 Task: Add a condition where "Hours untill due date Less than One hundred" in recently solved tickets
Action: Mouse moved to (134, 457)
Screenshot: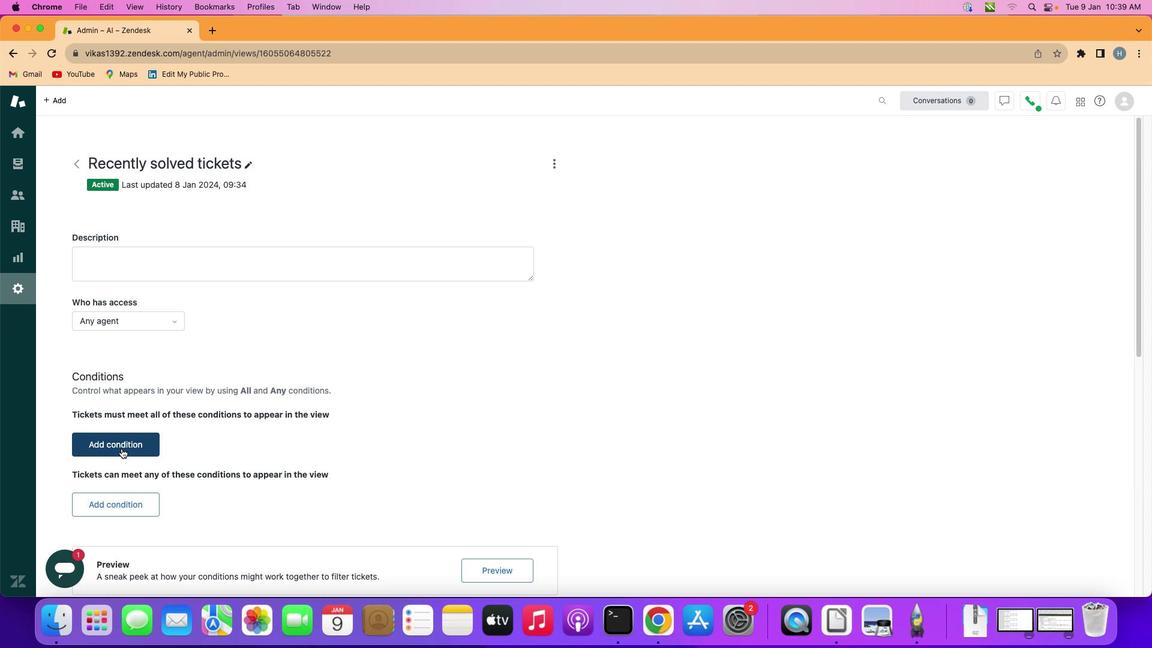 
Action: Mouse pressed left at (134, 457)
Screenshot: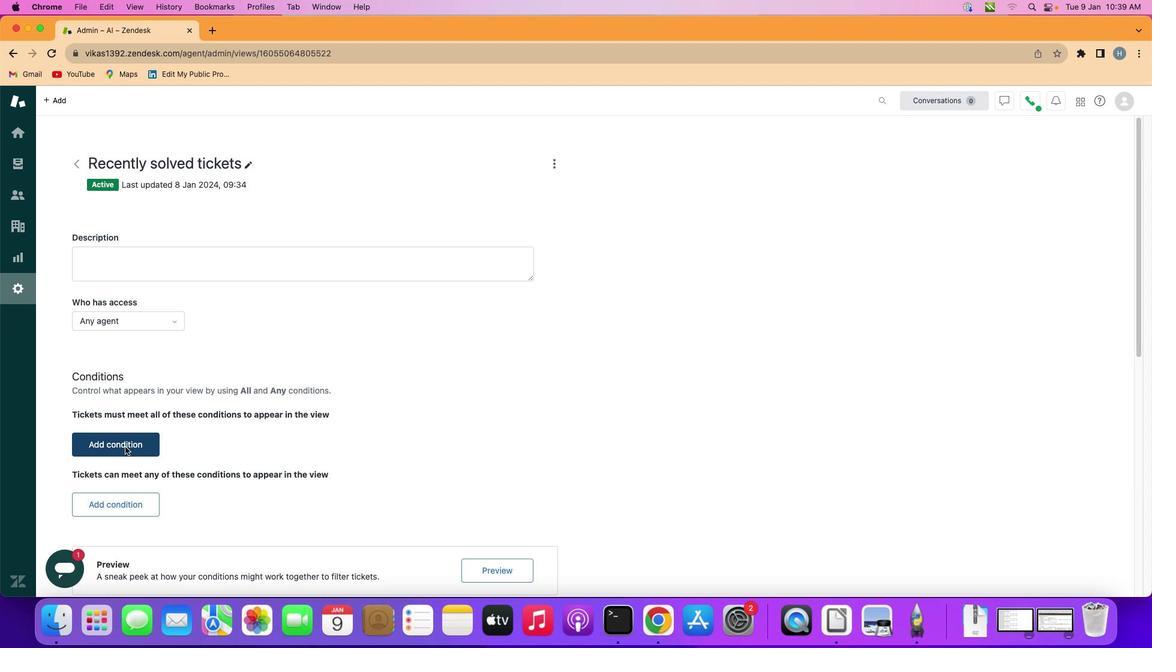 
Action: Mouse moved to (167, 452)
Screenshot: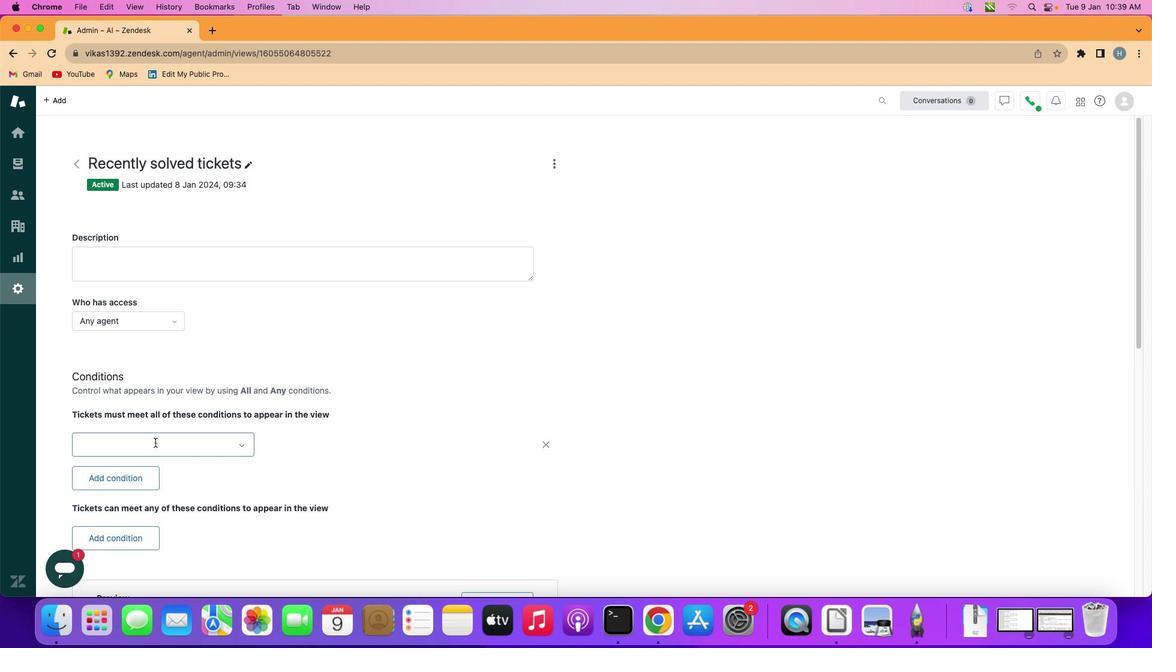 
Action: Mouse pressed left at (167, 452)
Screenshot: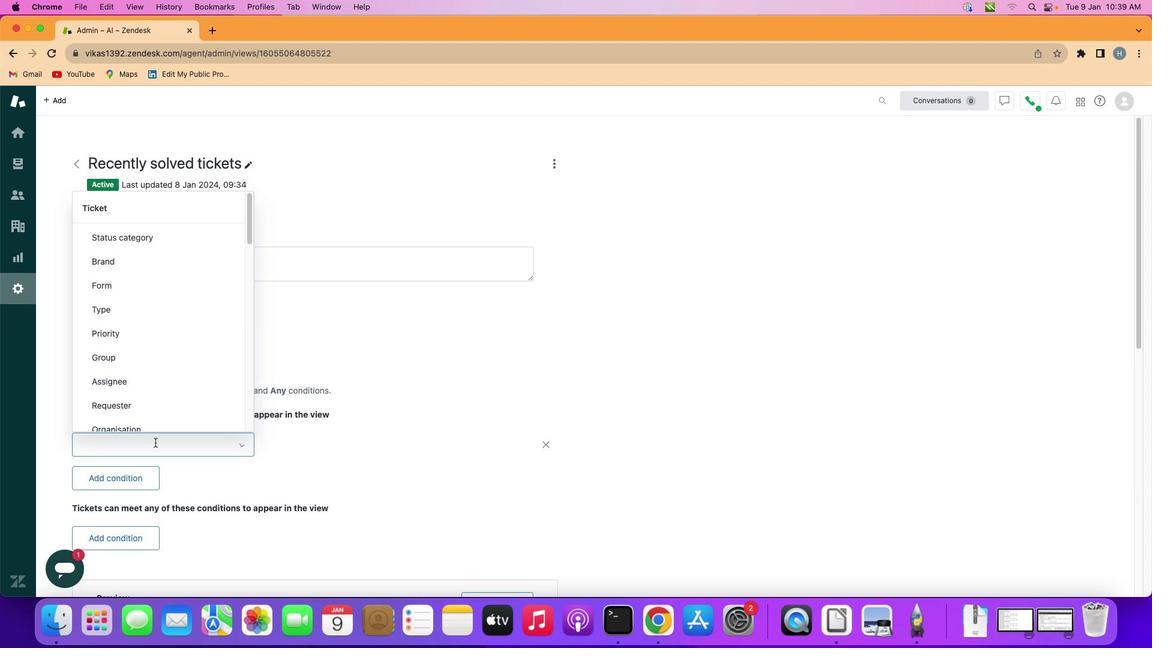 
Action: Mouse moved to (173, 366)
Screenshot: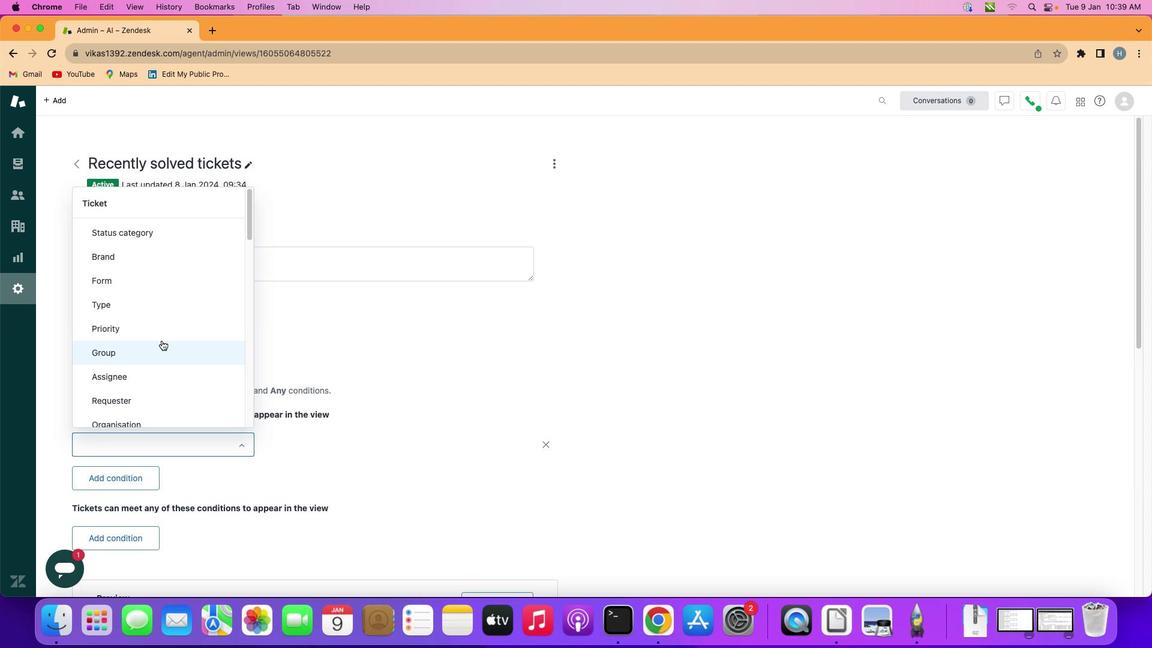 
Action: Mouse scrolled (173, 366) with delta (16, 76)
Screenshot: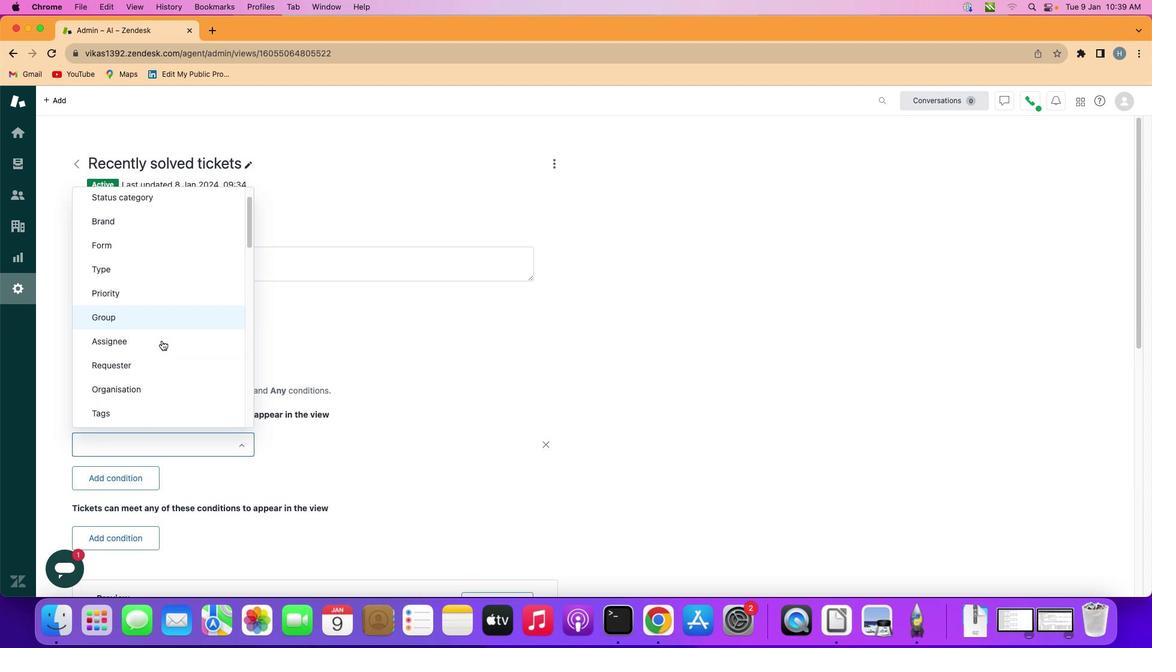 
Action: Mouse scrolled (173, 366) with delta (16, 76)
Screenshot: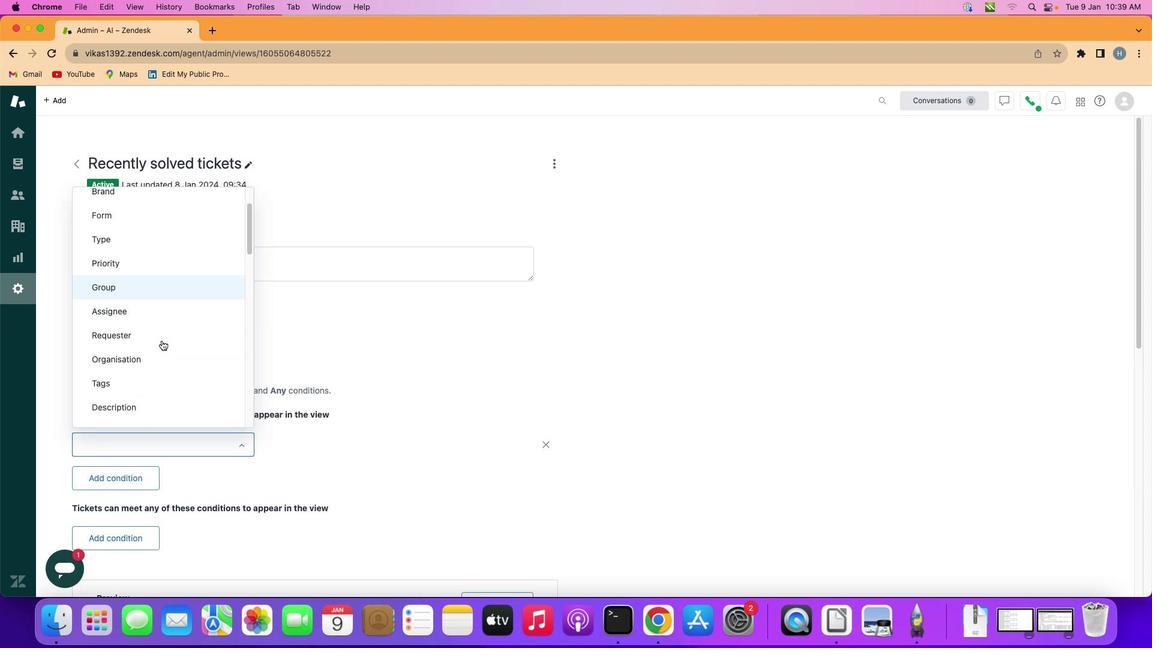 
Action: Mouse scrolled (173, 366) with delta (16, 76)
Screenshot: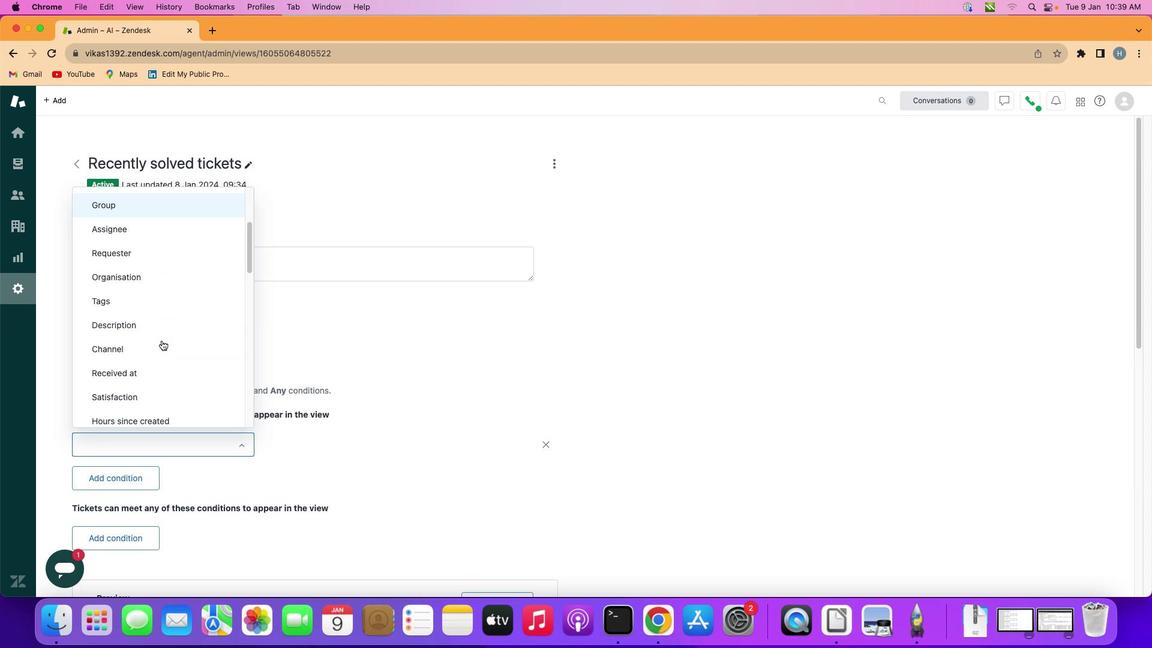 
Action: Mouse scrolled (173, 366) with delta (16, 75)
Screenshot: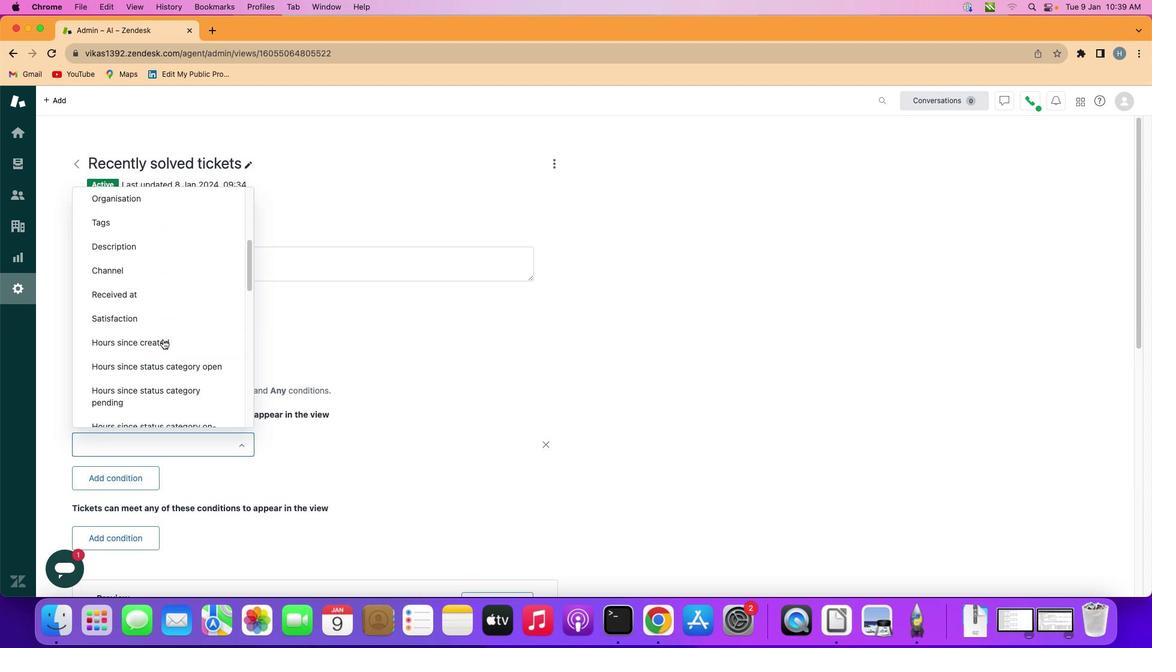
Action: Mouse scrolled (173, 366) with delta (16, 75)
Screenshot: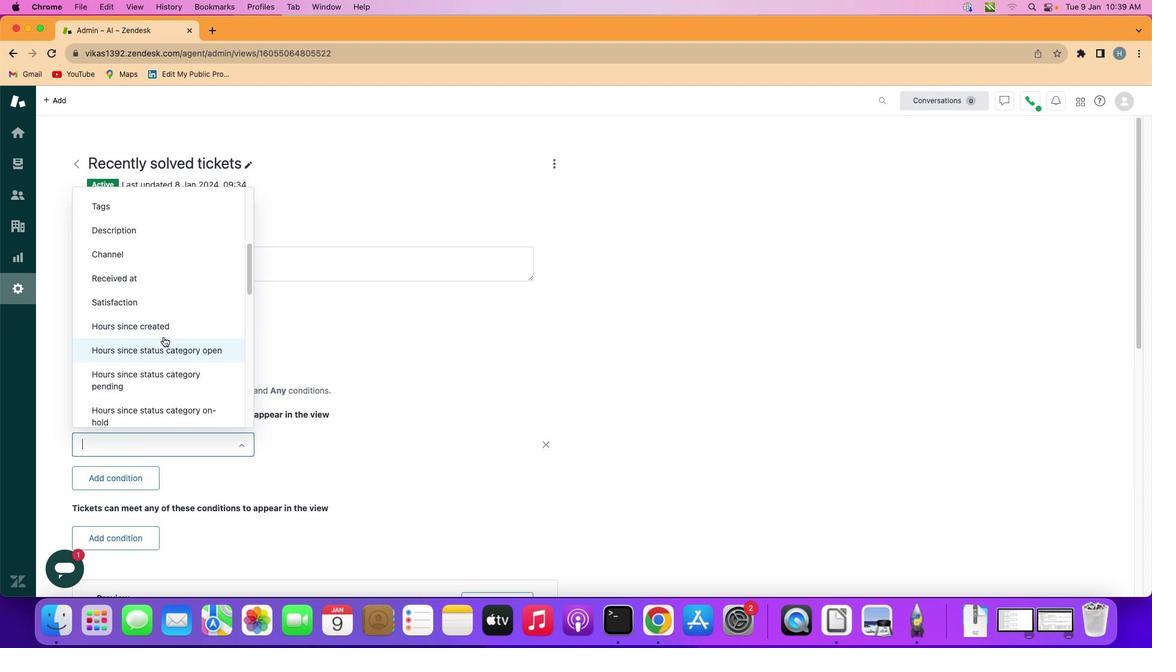 
Action: Mouse moved to (174, 364)
Screenshot: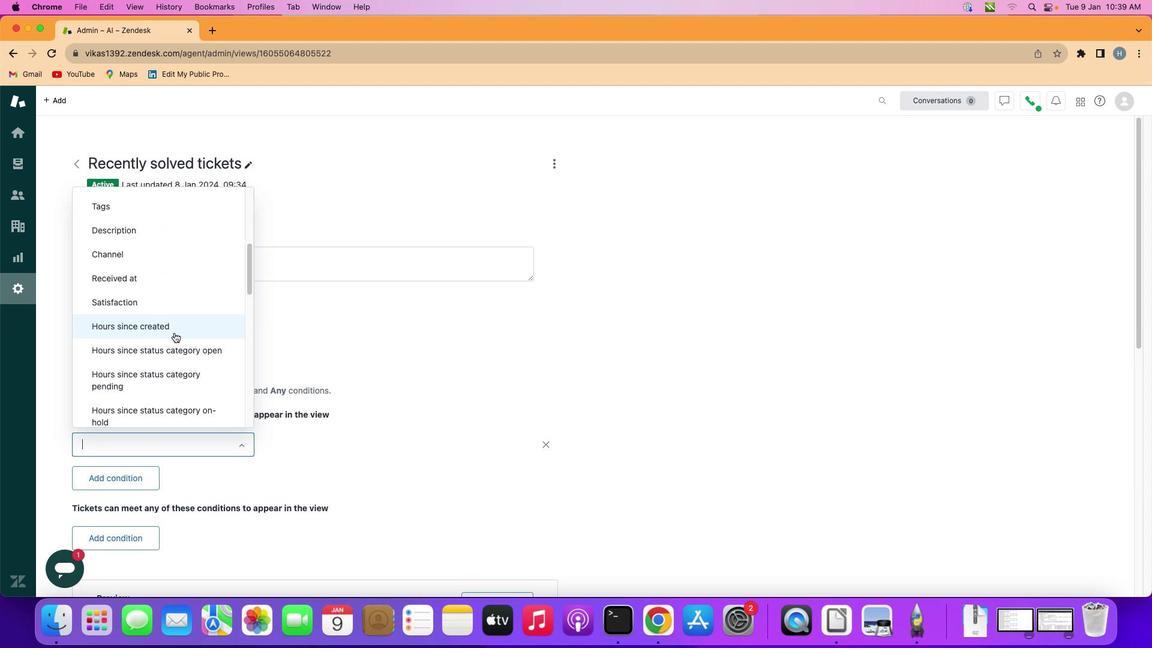 
Action: Mouse scrolled (174, 364) with delta (16, 76)
Screenshot: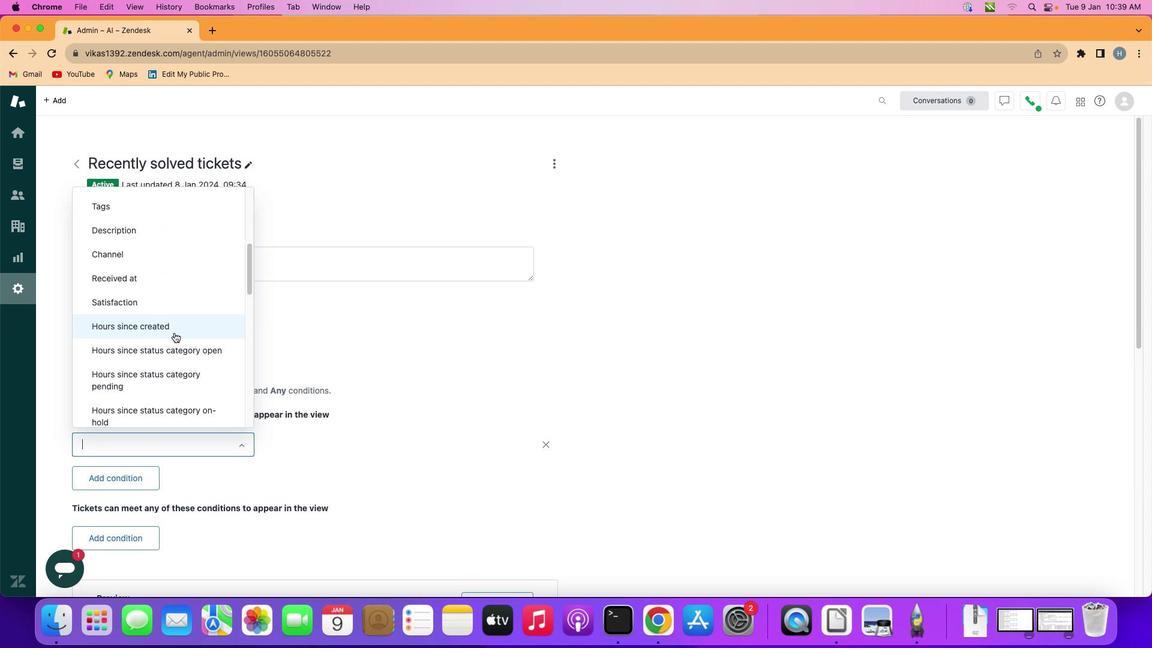 
Action: Mouse moved to (193, 358)
Screenshot: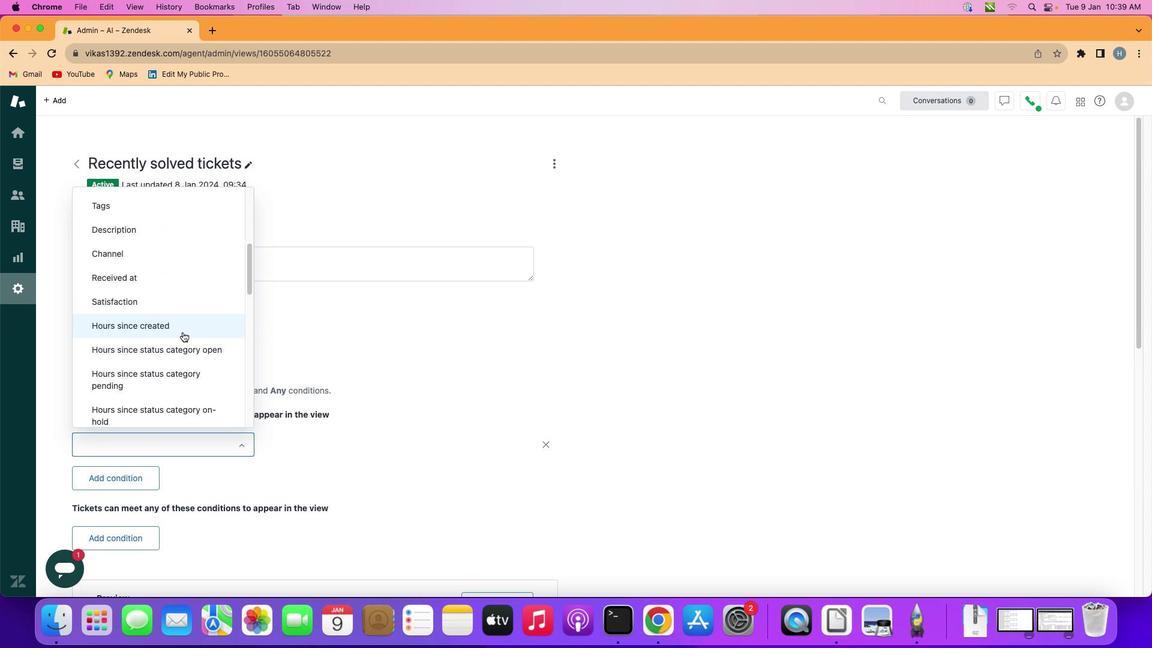 
Action: Mouse scrolled (193, 358) with delta (16, 76)
Screenshot: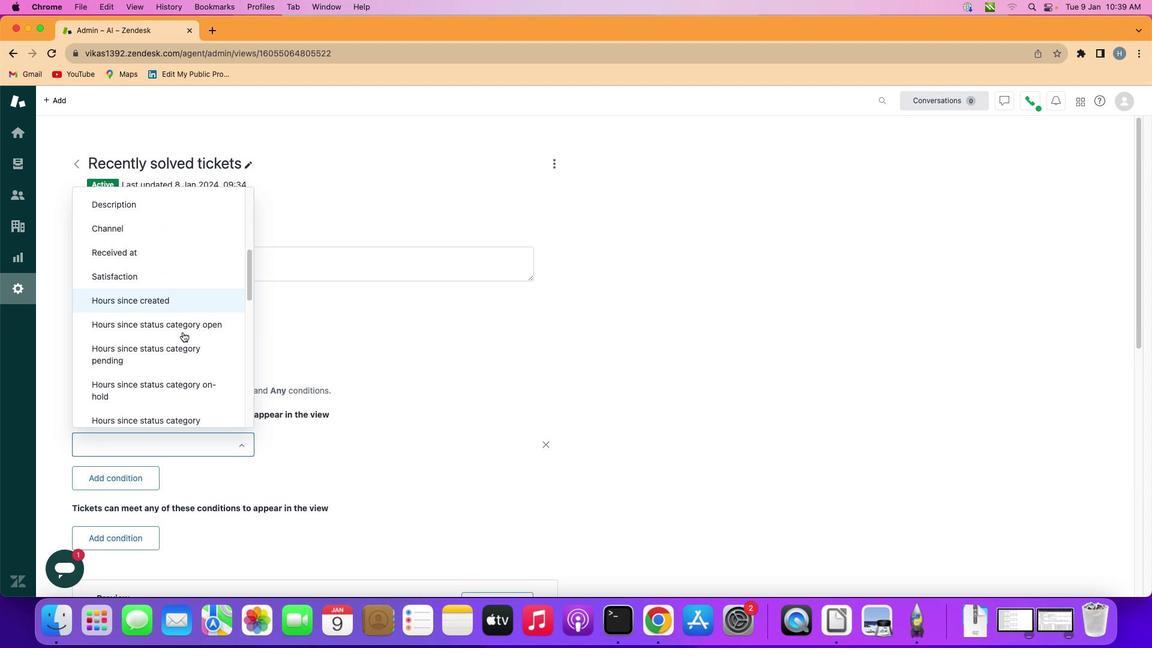 
Action: Mouse scrolled (193, 358) with delta (16, 76)
Screenshot: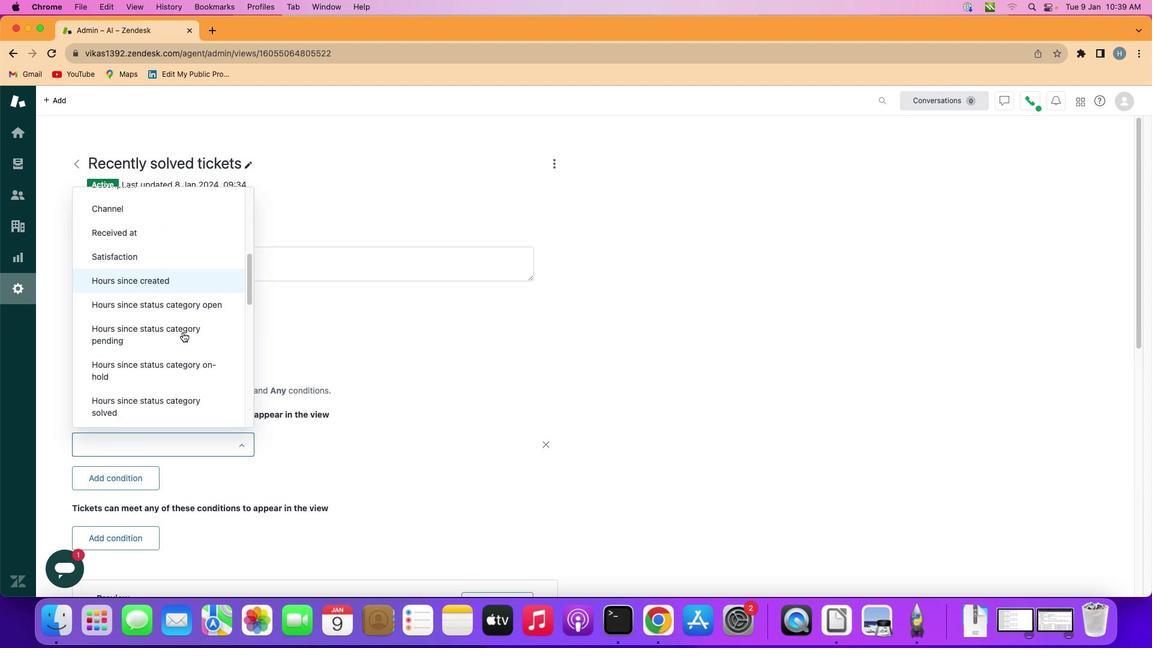 
Action: Mouse scrolled (193, 358) with delta (16, 76)
Screenshot: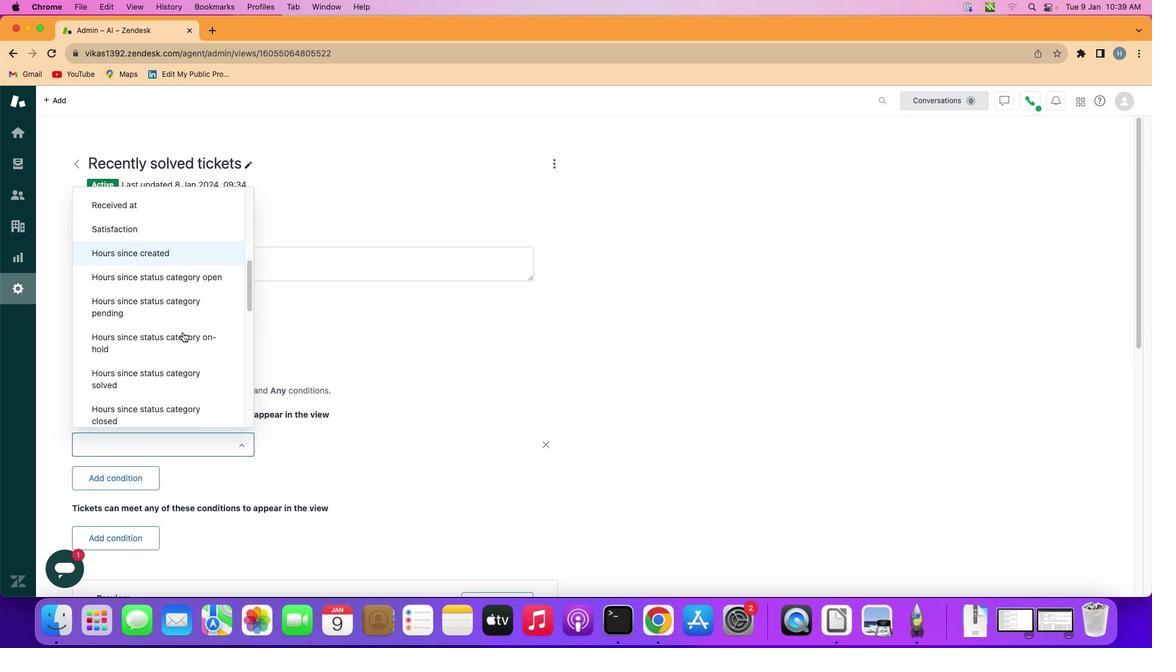 
Action: Mouse scrolled (193, 358) with delta (16, 76)
Screenshot: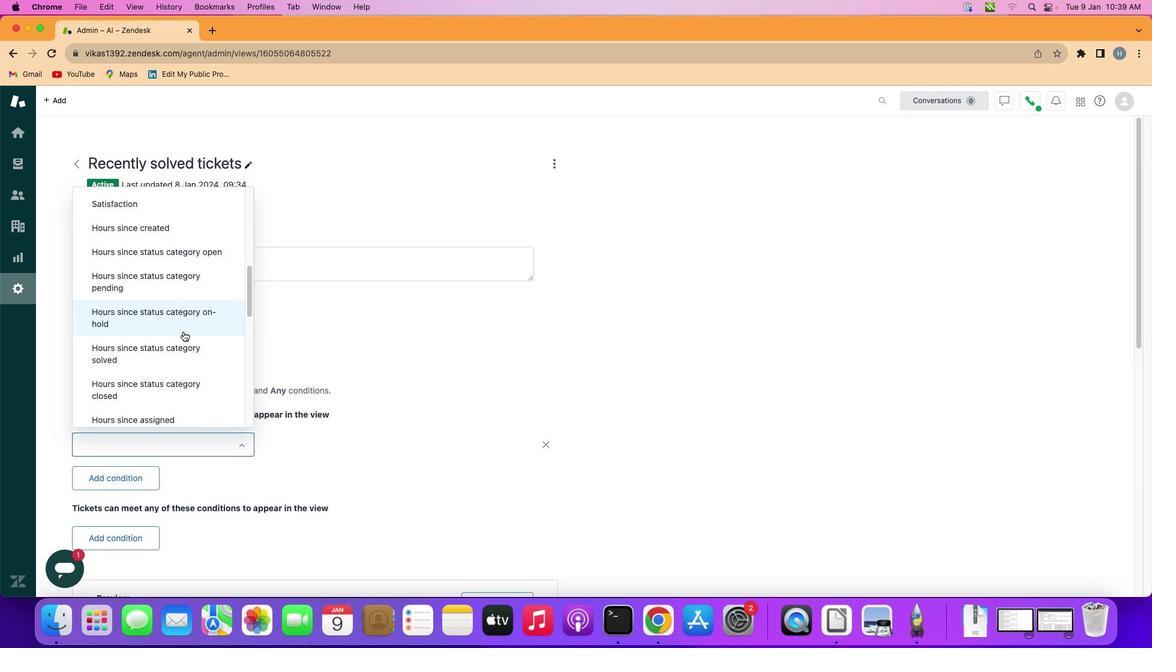 
Action: Mouse moved to (192, 358)
Screenshot: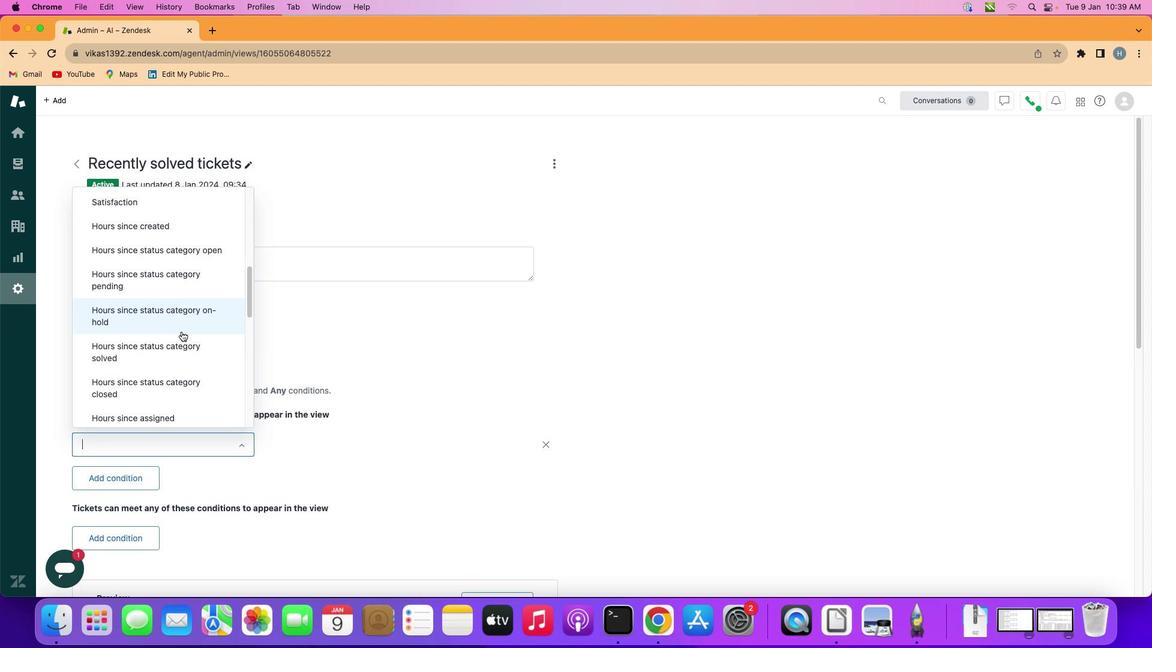 
Action: Mouse scrolled (192, 358) with delta (16, 76)
Screenshot: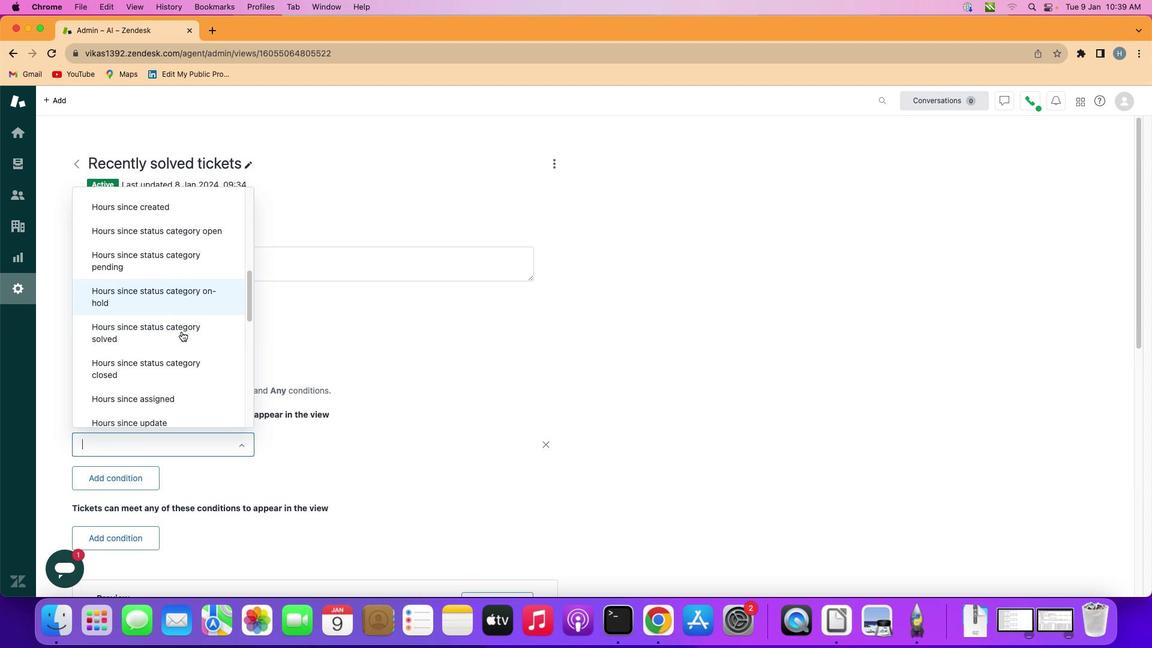 
Action: Mouse scrolled (192, 358) with delta (16, 76)
Screenshot: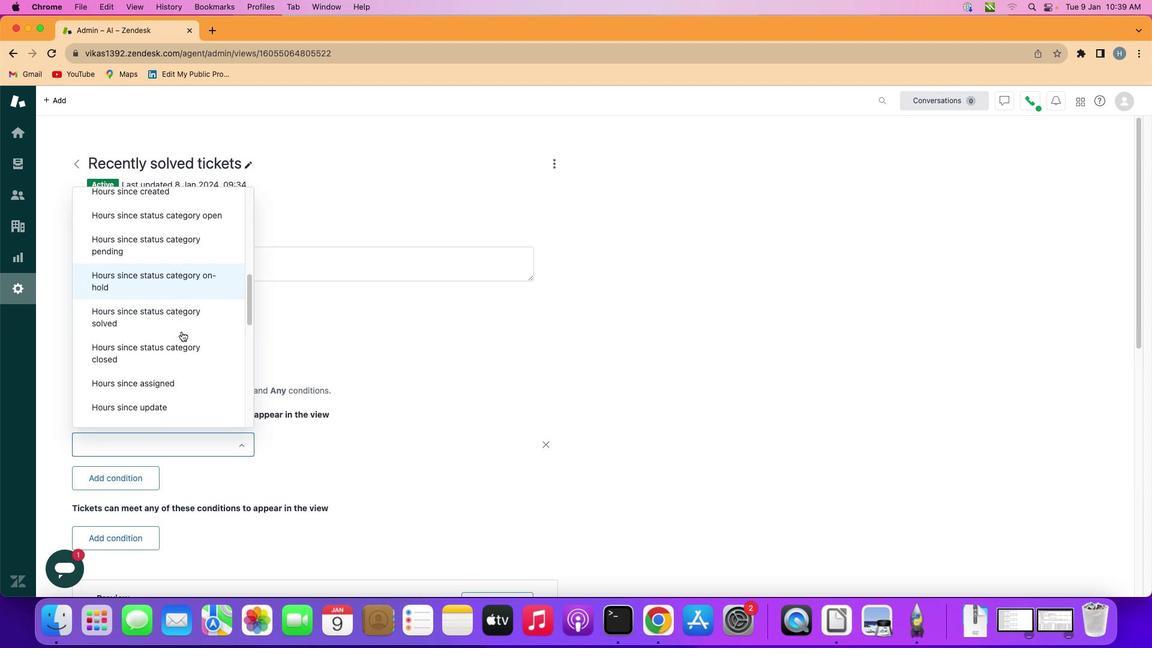 
Action: Mouse scrolled (192, 358) with delta (16, 76)
Screenshot: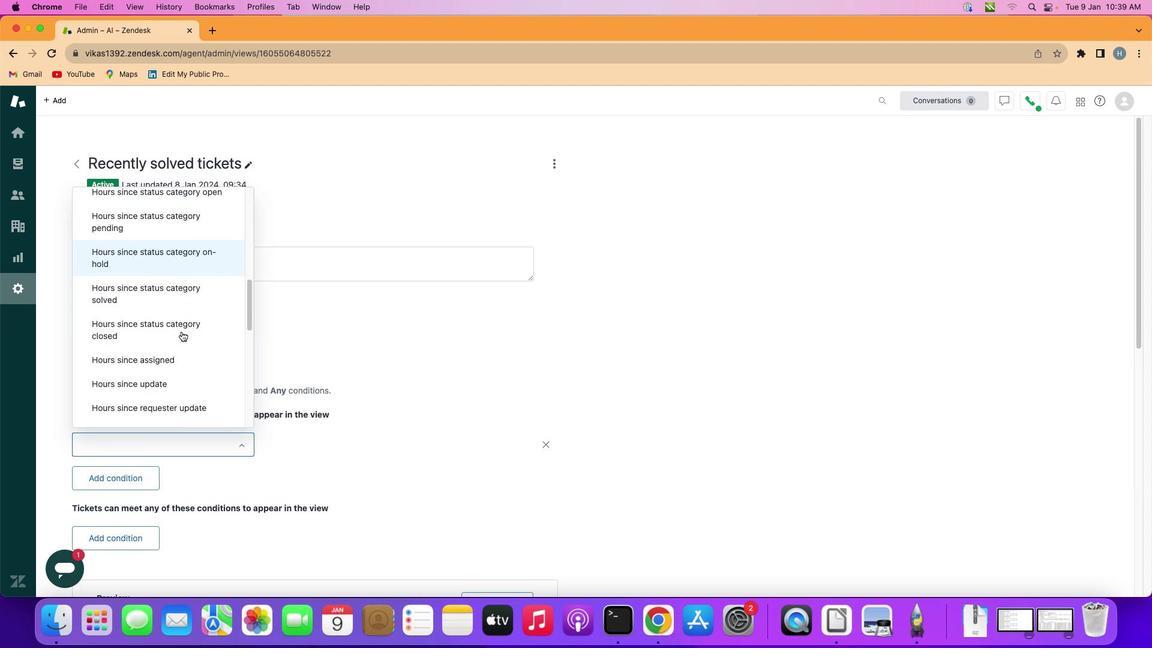 
Action: Mouse scrolled (192, 358) with delta (16, 76)
Screenshot: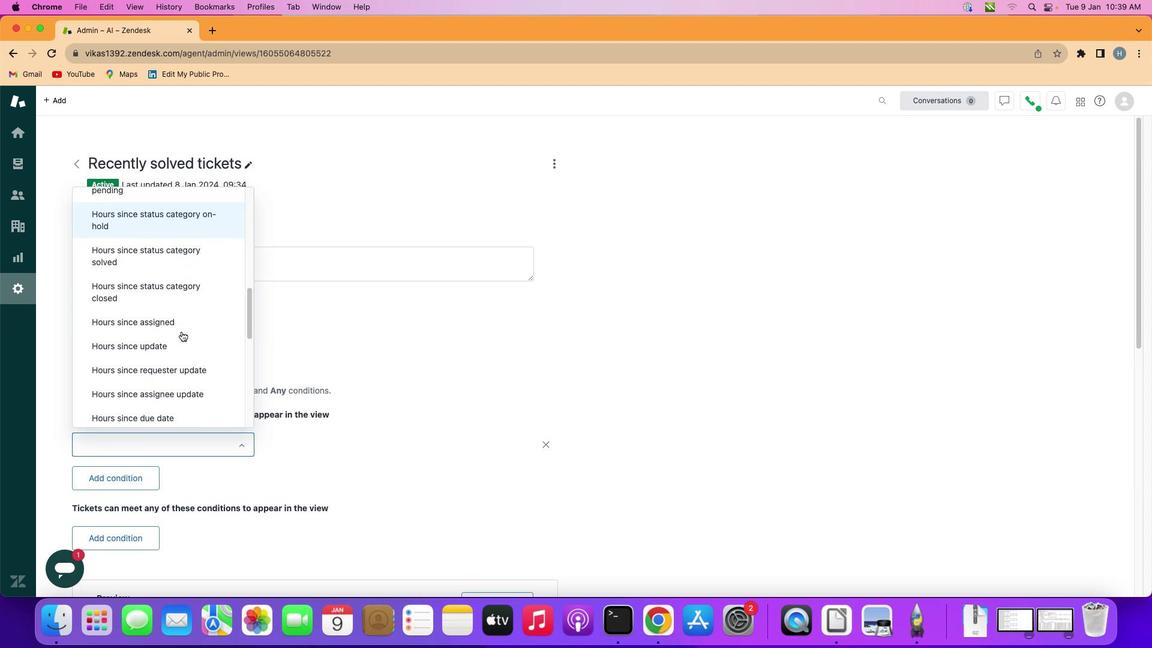 
Action: Mouse scrolled (192, 358) with delta (16, 76)
Screenshot: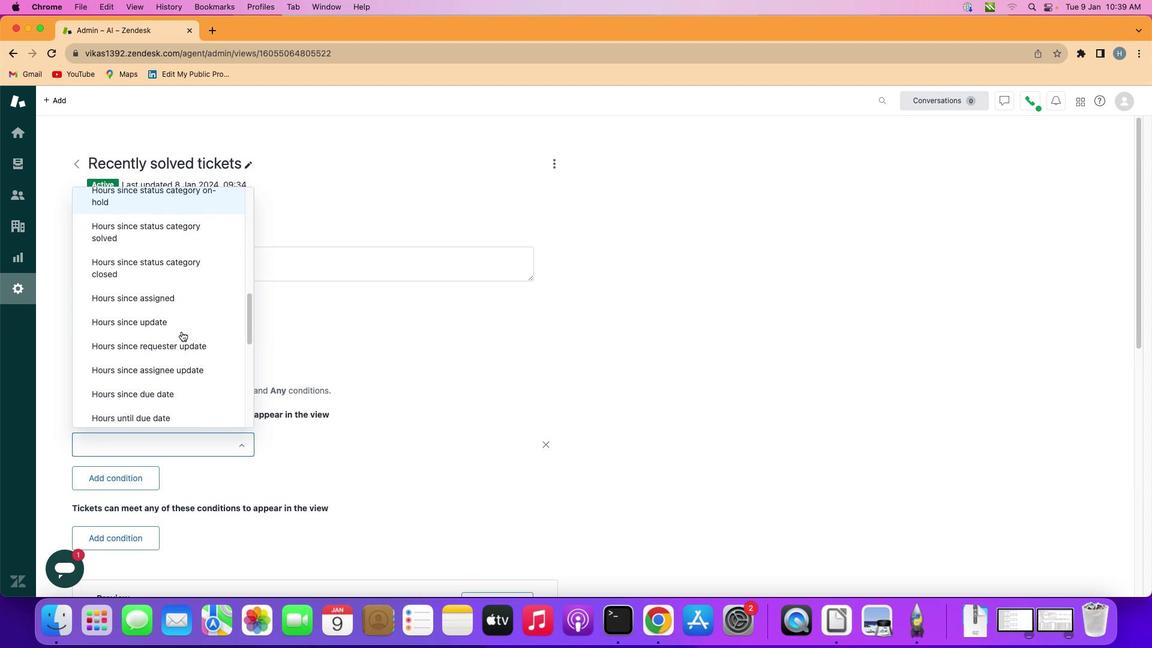 
Action: Mouse moved to (207, 355)
Screenshot: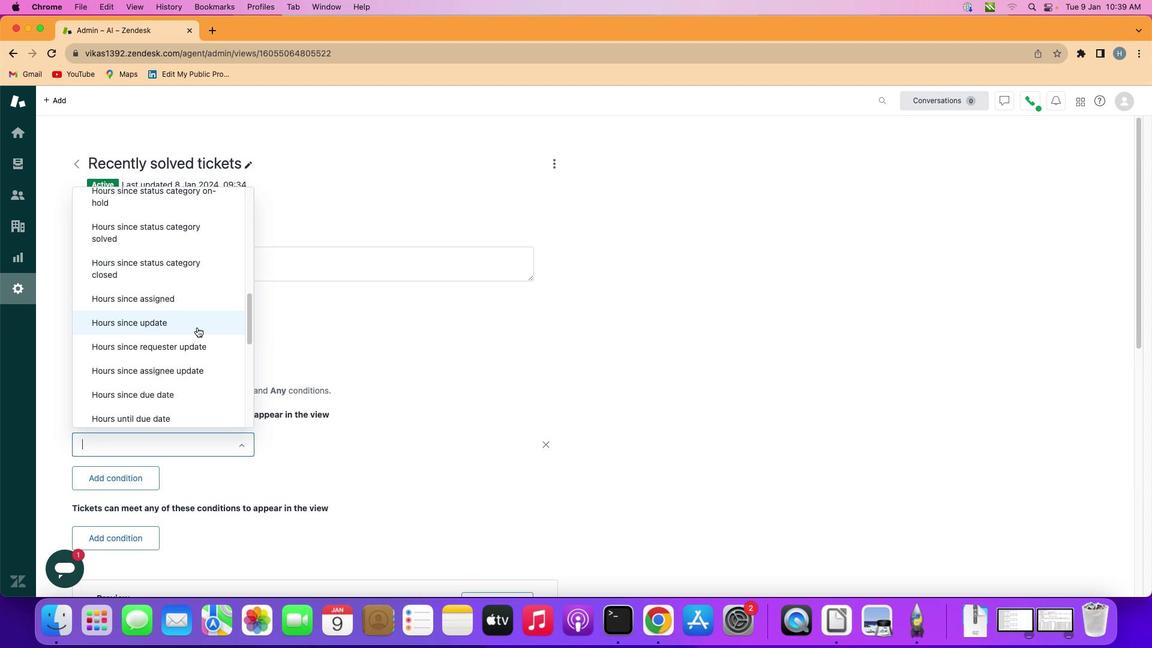 
Action: Mouse scrolled (207, 355) with delta (16, 78)
Screenshot: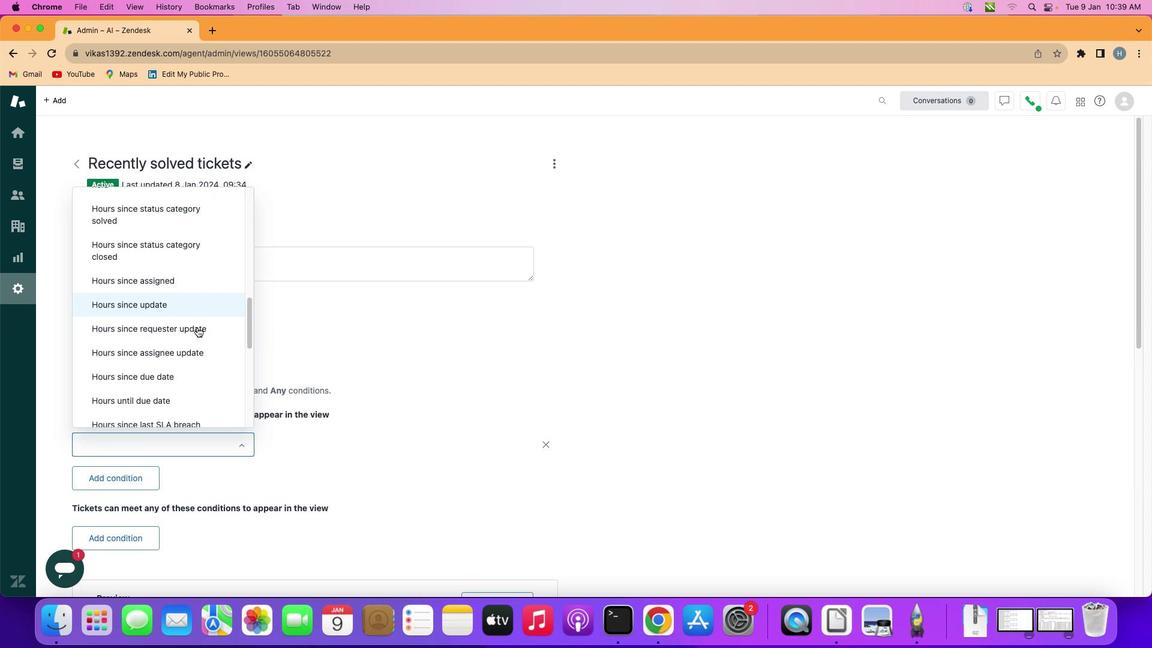 
Action: Mouse scrolled (207, 355) with delta (16, 76)
Screenshot: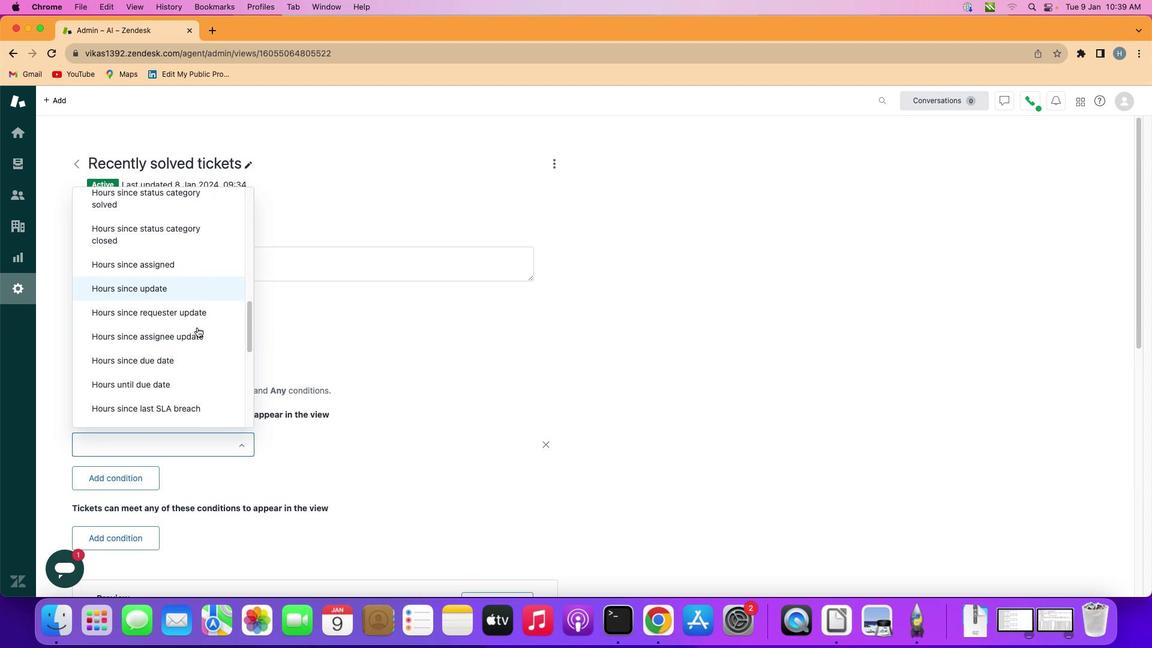 
Action: Mouse scrolled (207, 355) with delta (16, 76)
Screenshot: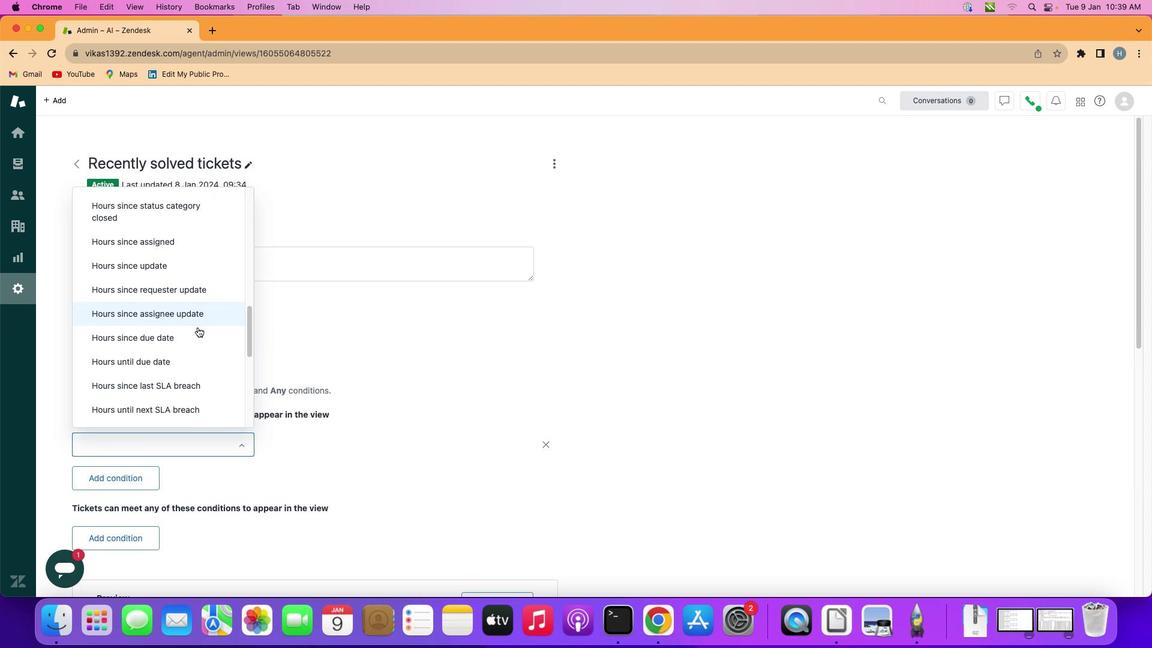 
Action: Mouse scrolled (207, 355) with delta (16, 76)
Screenshot: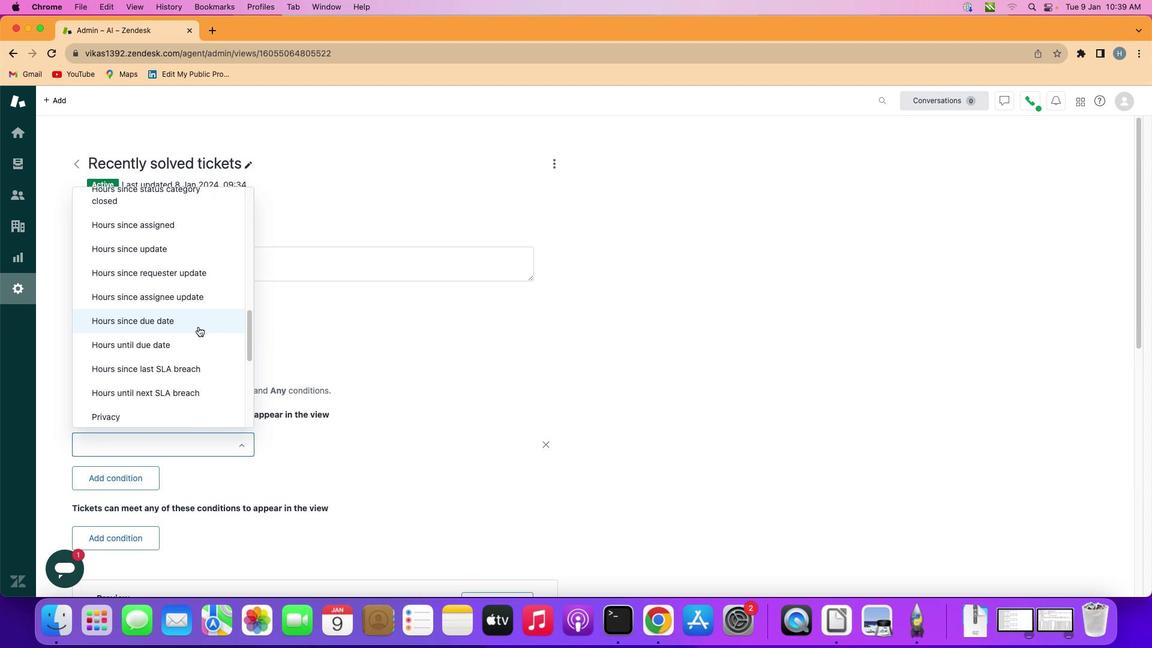 
Action: Mouse moved to (193, 368)
Screenshot: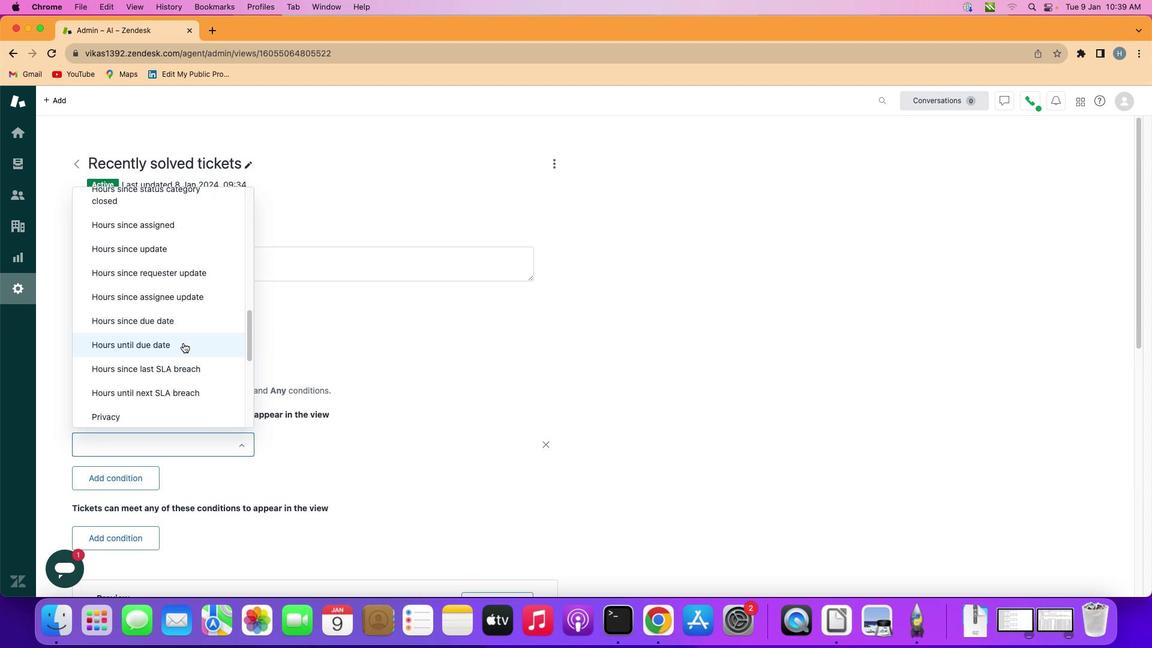 
Action: Mouse pressed left at (193, 368)
Screenshot: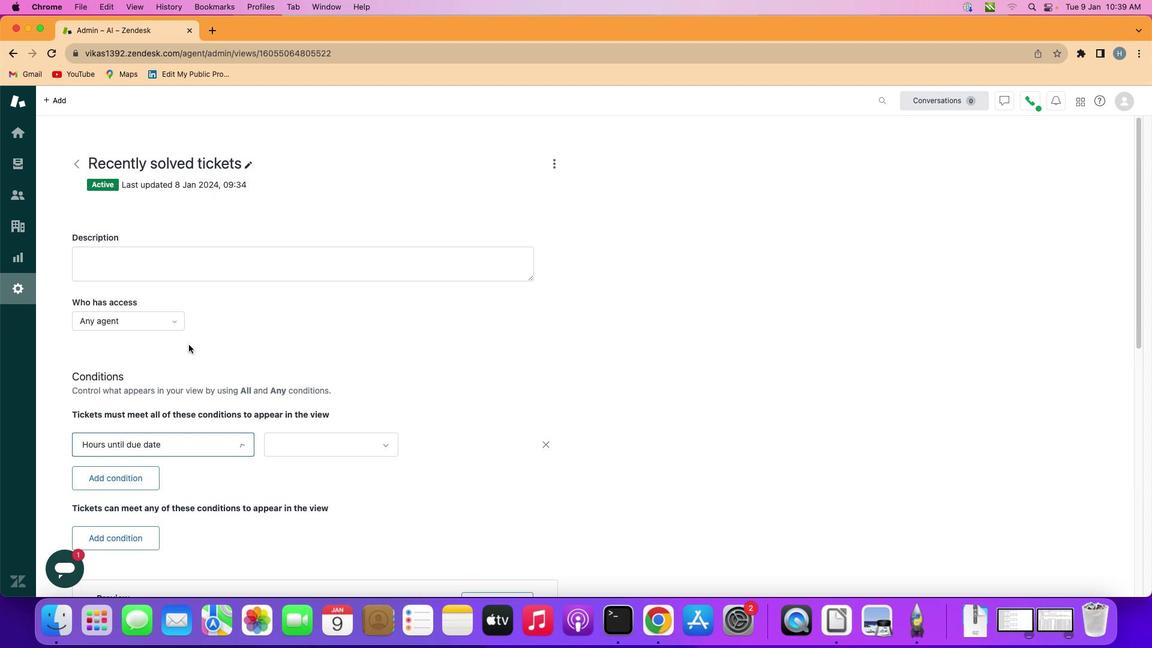
Action: Mouse moved to (351, 449)
Screenshot: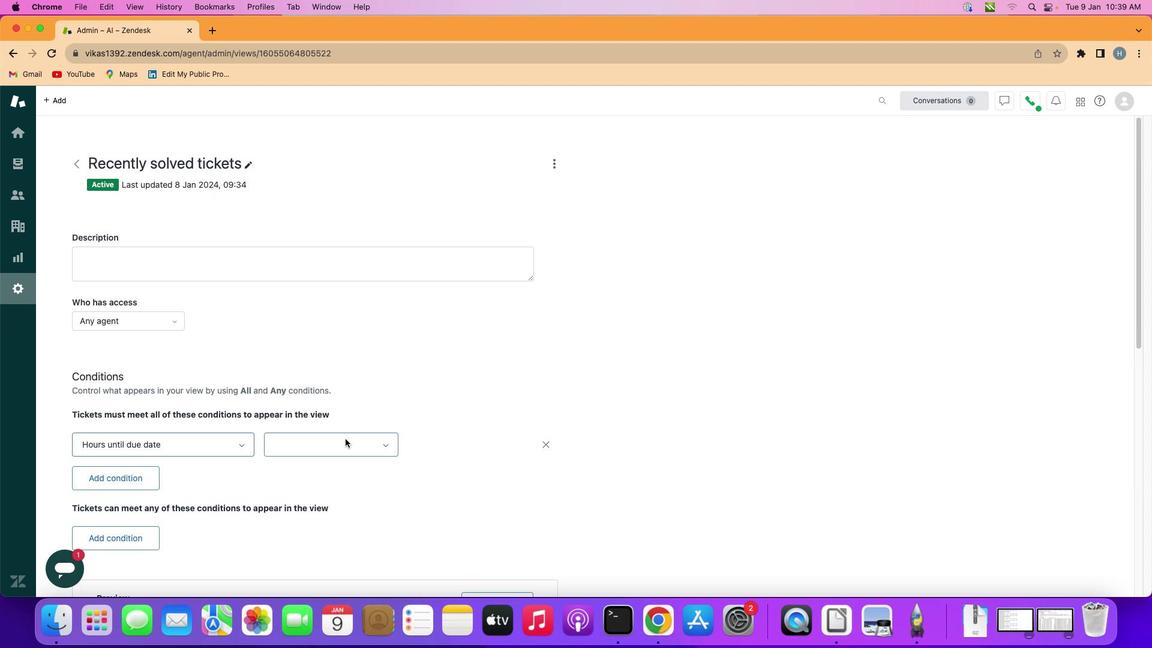 
Action: Mouse pressed left at (351, 449)
Screenshot: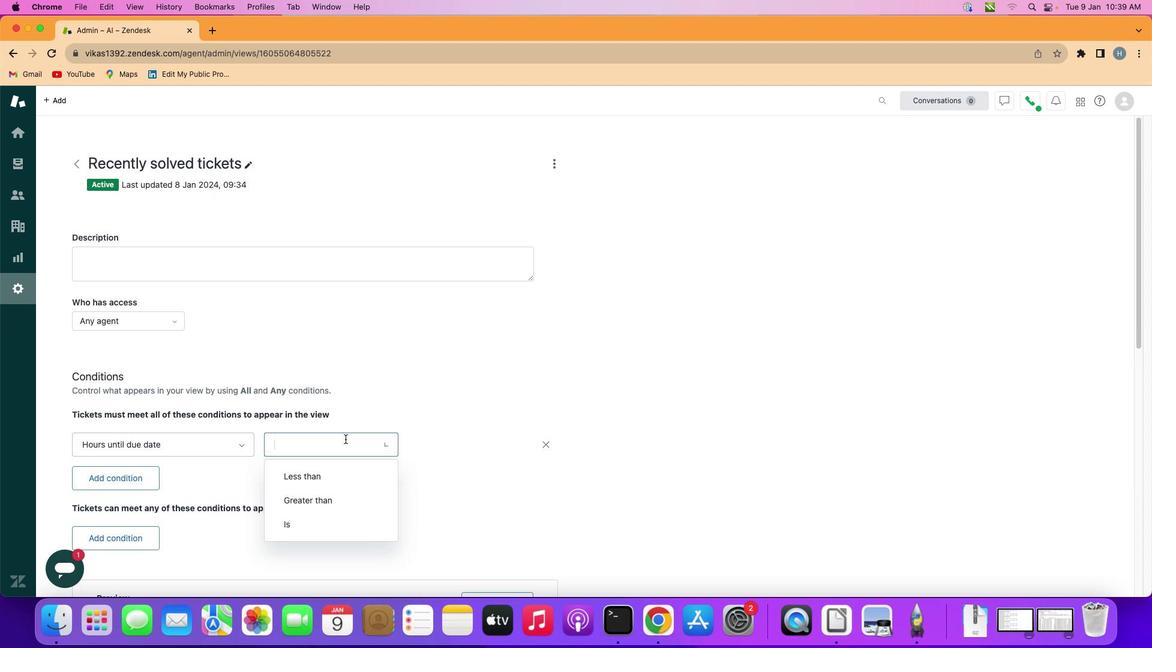 
Action: Mouse moved to (353, 472)
Screenshot: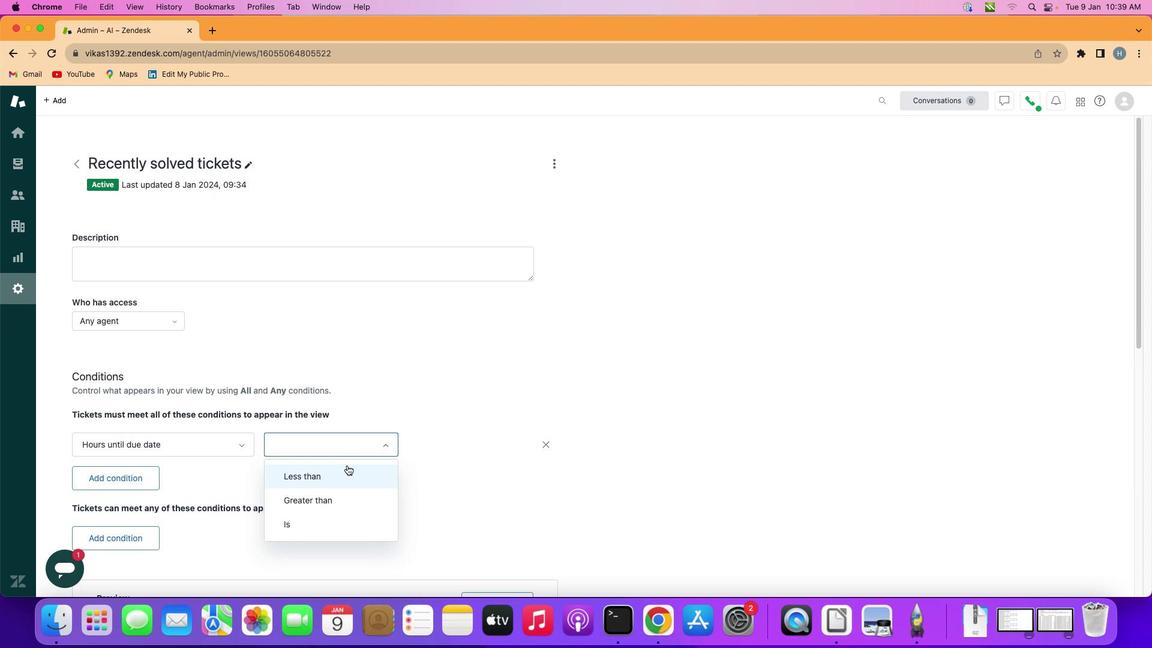 
Action: Mouse pressed left at (353, 472)
Screenshot: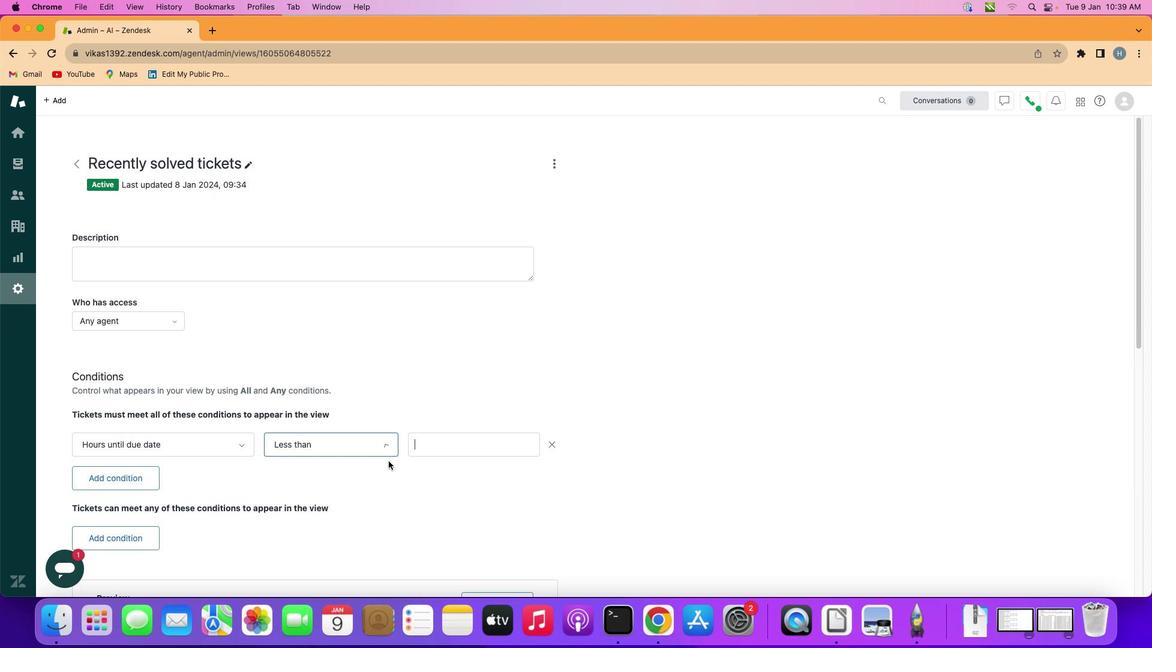 
Action: Mouse moved to (457, 454)
Screenshot: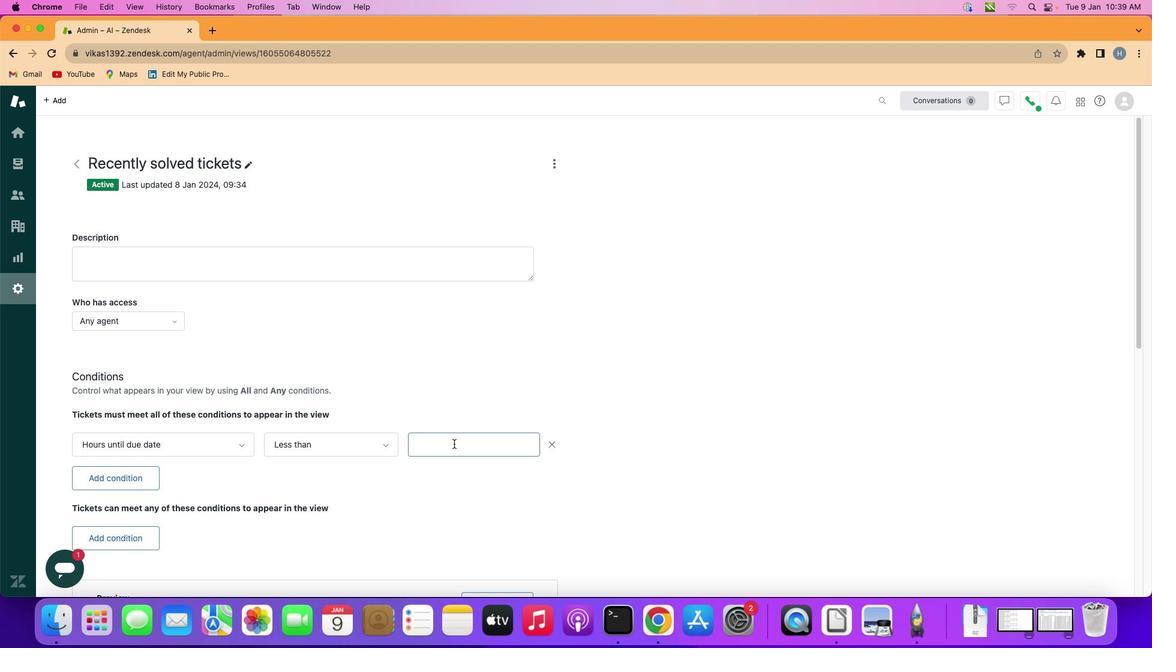 
Action: Mouse pressed left at (457, 454)
Screenshot: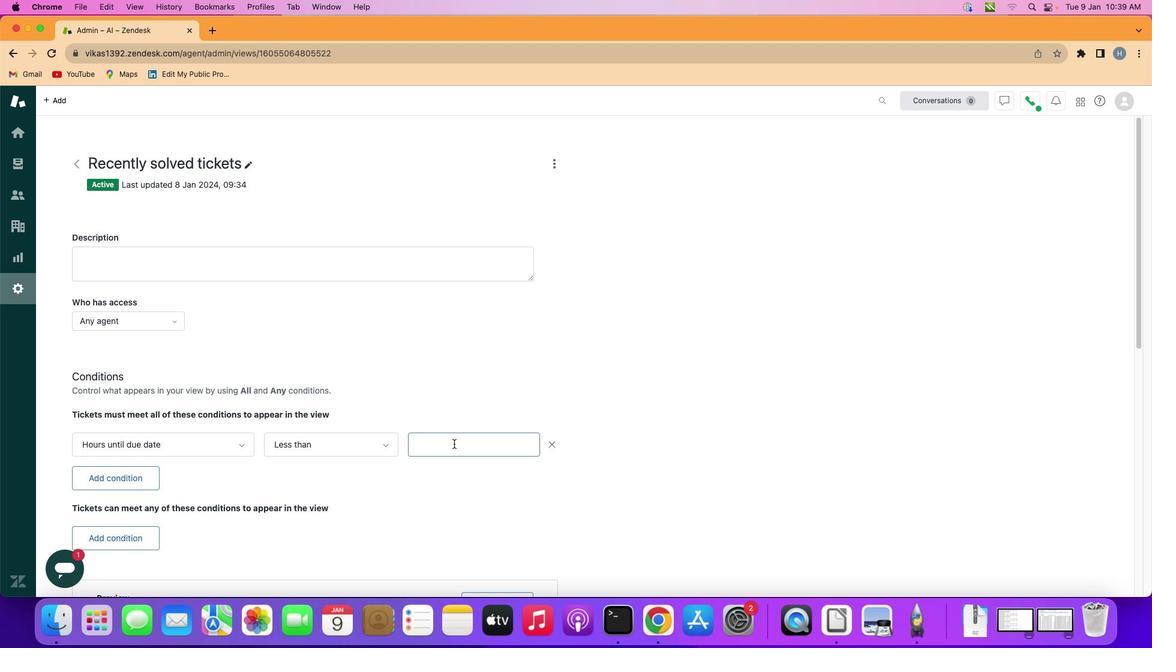
Action: Mouse moved to (457, 453)
Screenshot: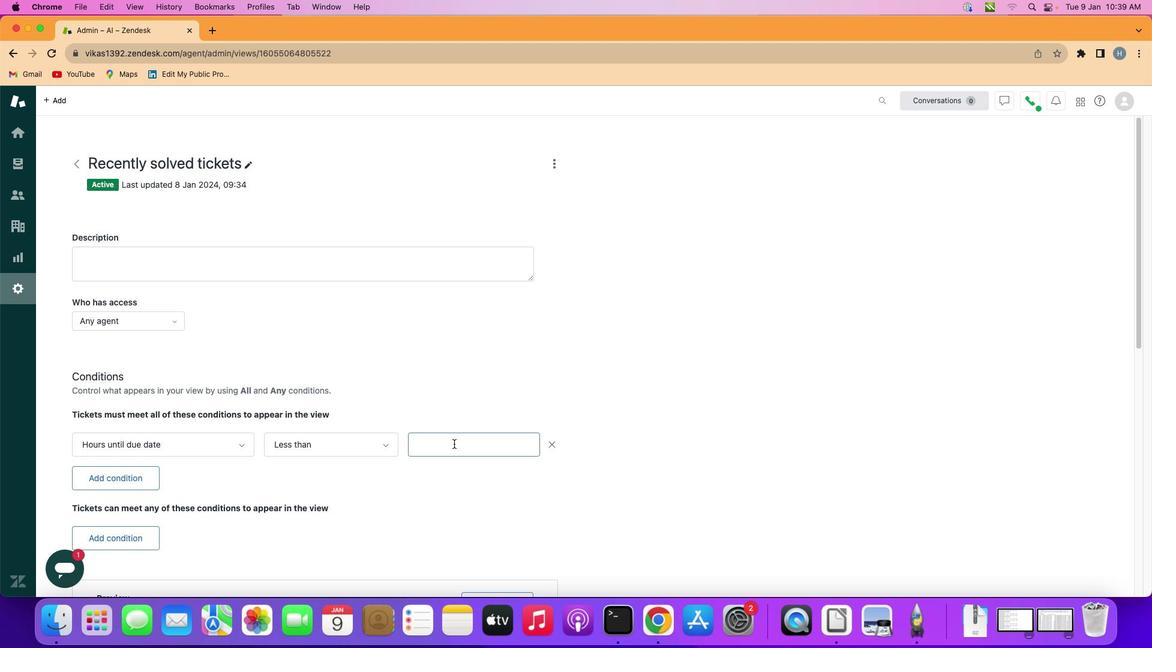
Action: Key pressed Key.shift'O''n''e'Key.space'h''u''n''d''r''e''d'
Screenshot: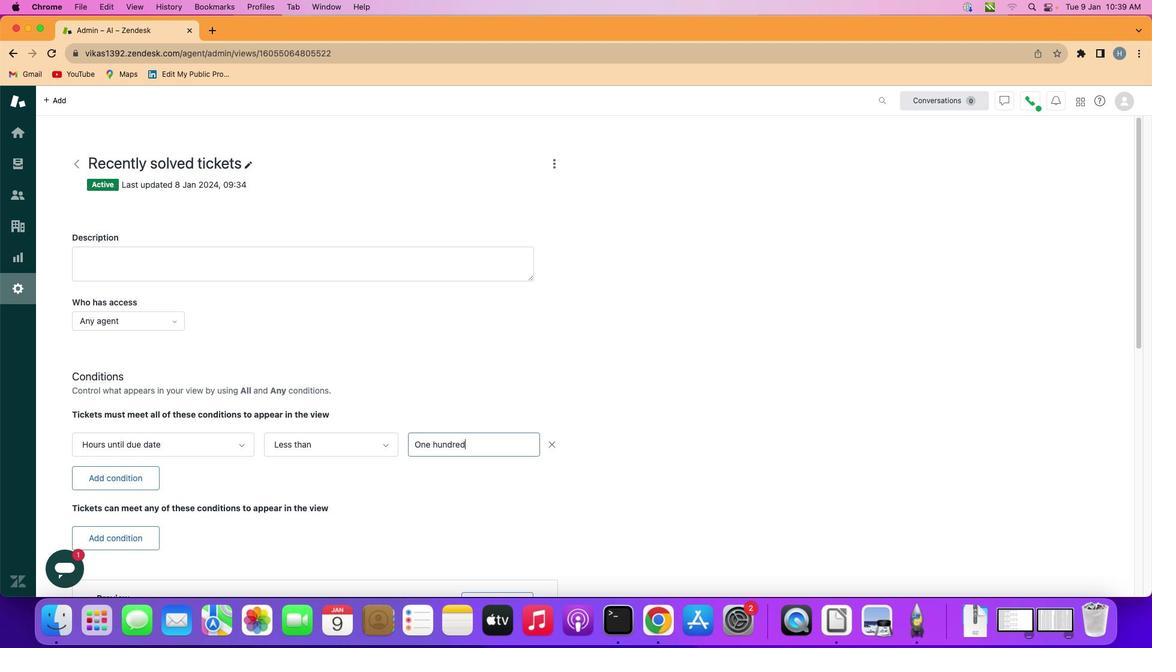 
Action: Mouse moved to (477, 493)
Screenshot: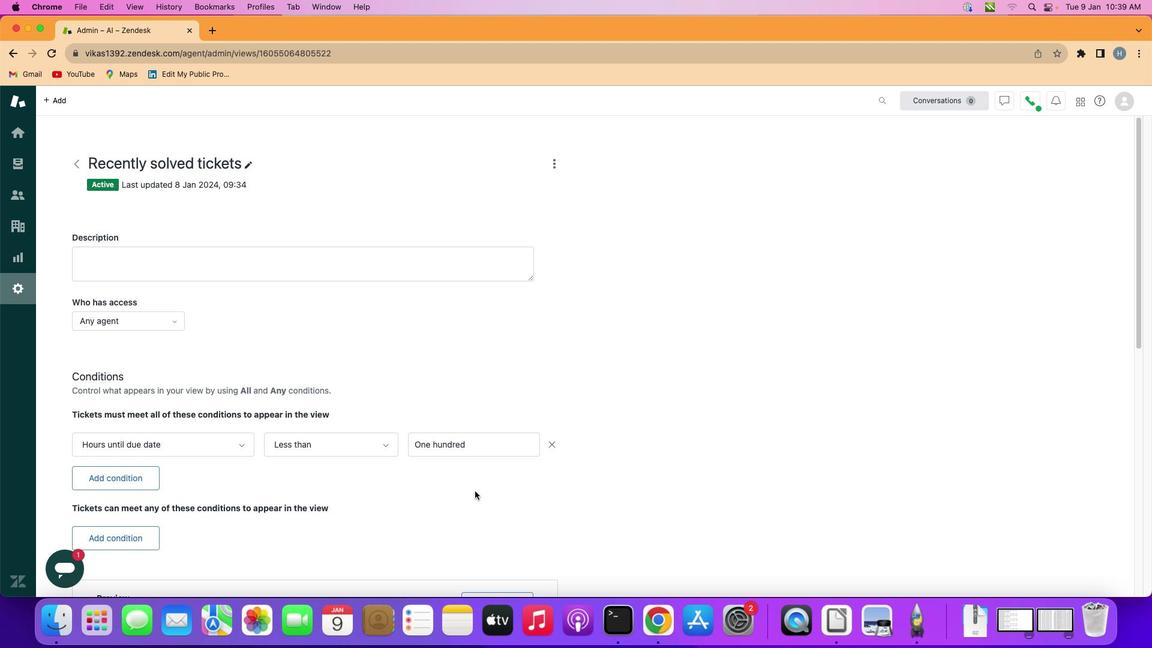 
